 Task: Edit the show available start times in increments of 15 minutes.
Action: Mouse moved to (374, 292)
Screenshot: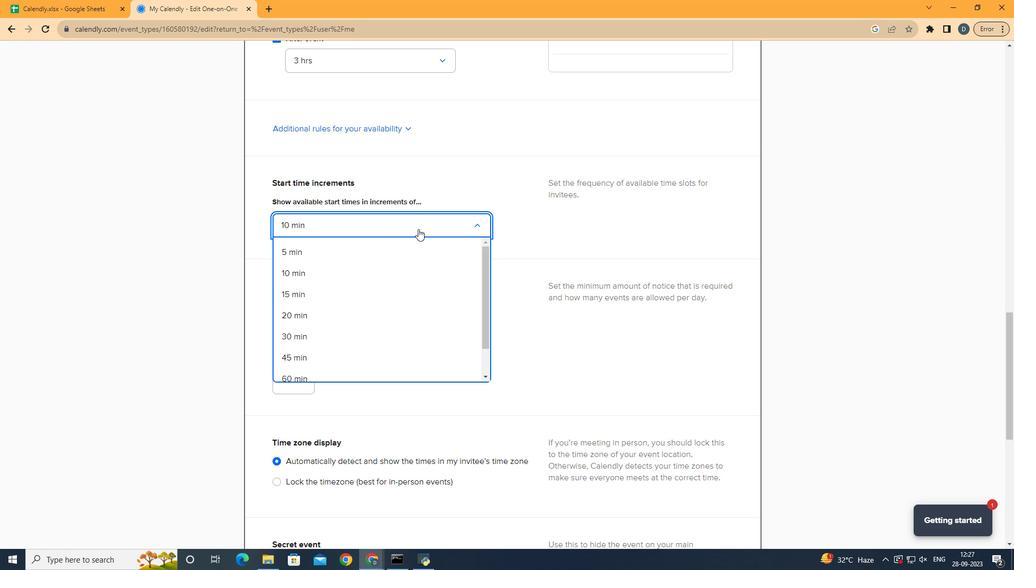 
Action: Mouse pressed left at (374, 292)
Screenshot: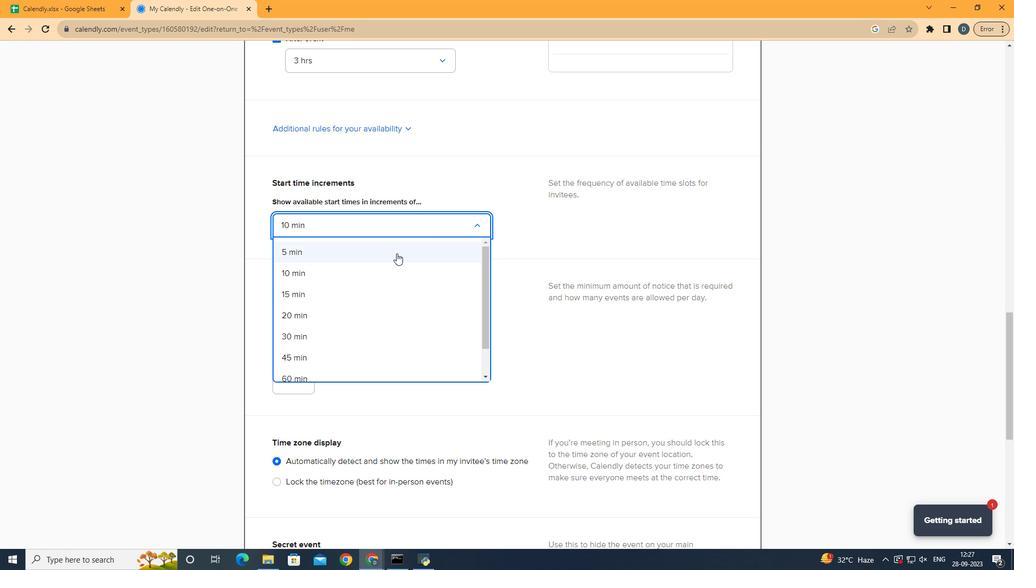 
Action: Mouse moved to (488, 286)
Screenshot: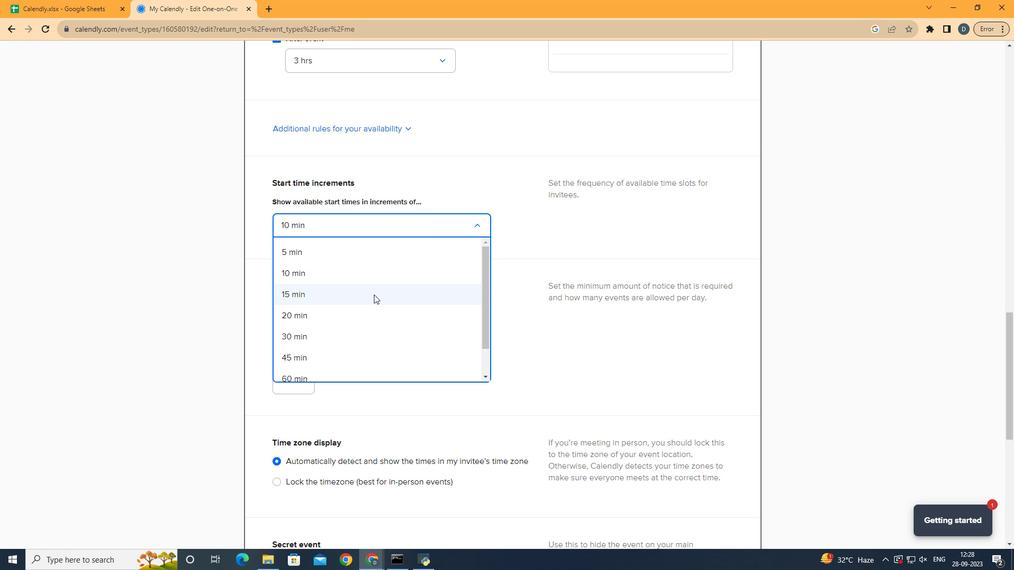 
Action: Mouse pressed left at (488, 286)
Screenshot: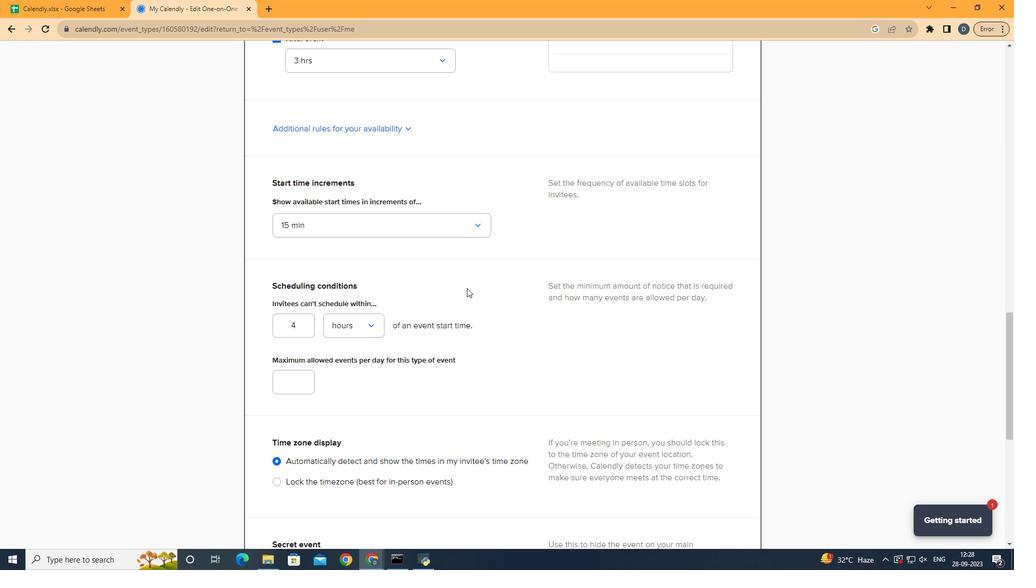 
Action: Mouse moved to (190, 287)
Screenshot: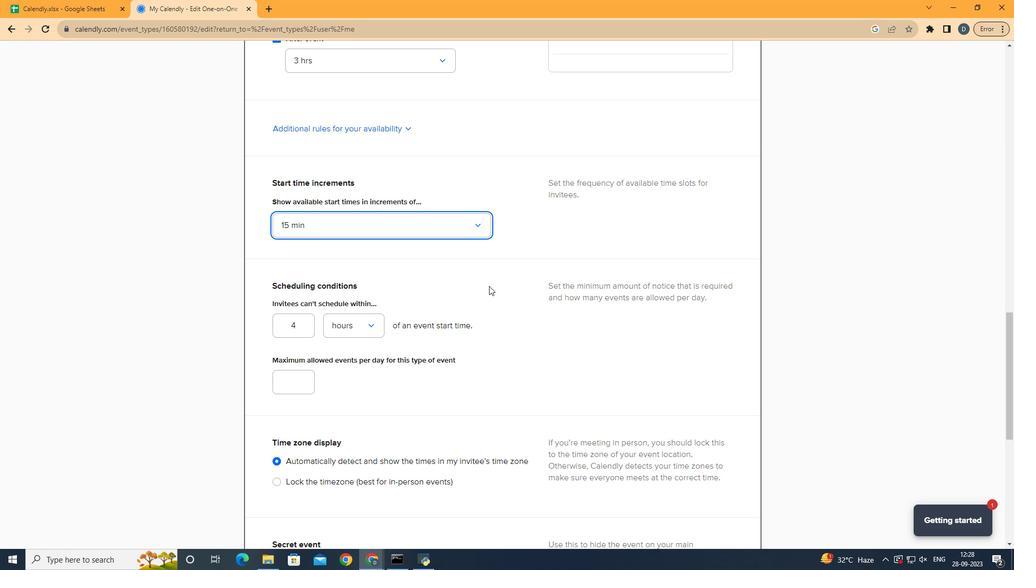 
